 Task: Select the Central European Time as time zone for the schedule.
Action: Mouse moved to (340, 126)
Screenshot: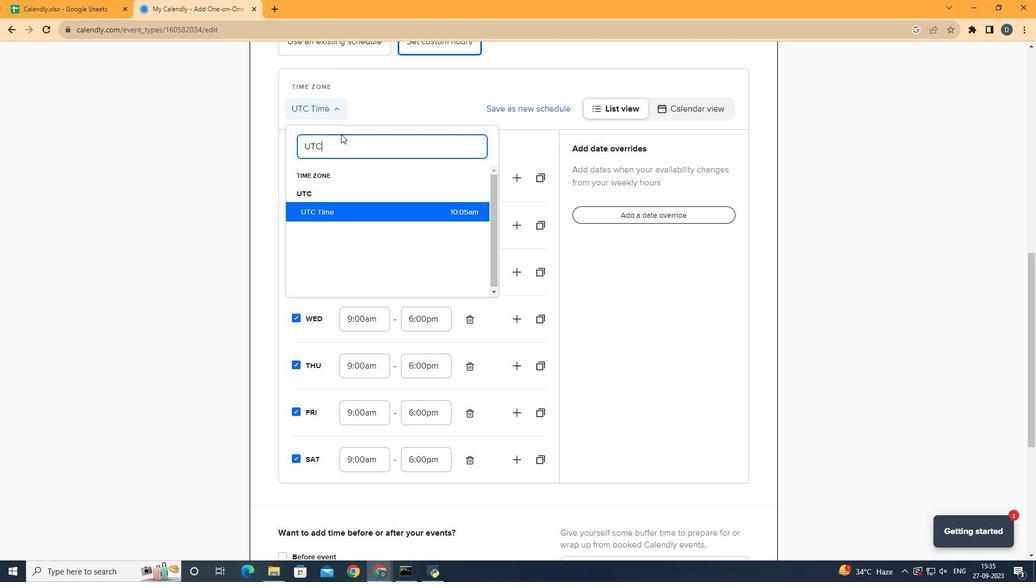 
Action: Mouse pressed left at (340, 126)
Screenshot: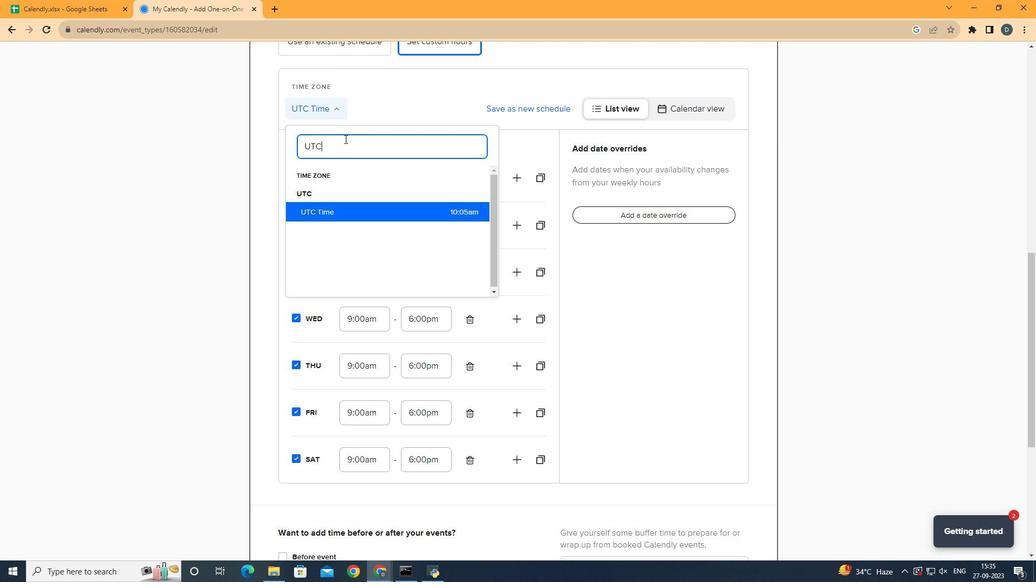 
Action: Mouse moved to (354, 139)
Screenshot: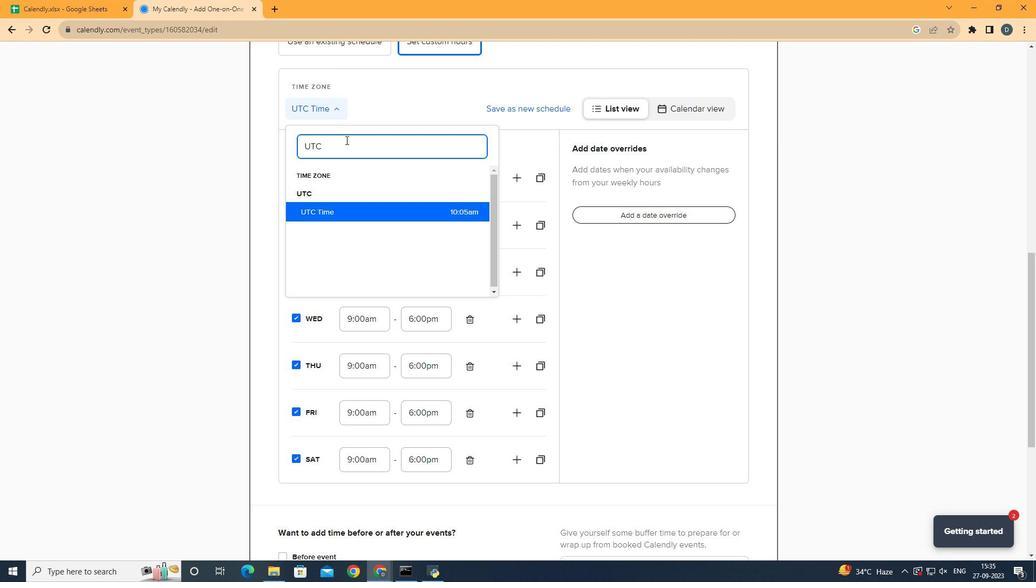 
Action: Mouse pressed left at (354, 139)
Screenshot: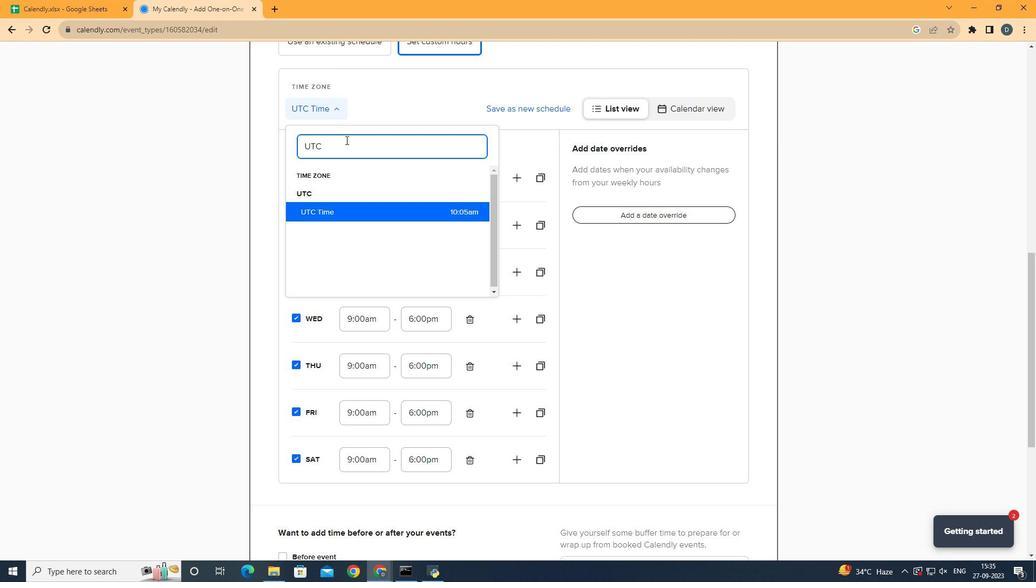 
Action: Key pressed <Key.backspace><Key.backspace><Key.backspace><Key.backspace><Key.backspace><Key.shift><Key.shift><Key.shift><Key.shift><Key.shift><Key.shift><Key.shift>Central<Key.space><Key.shift><Key.shift><Key.shift><Key.shift><Key.shift><Key.shift><Key.shift><Key.shift><Key.shift><Key.shift><Key.shift><Key.shift>Eur
Screenshot: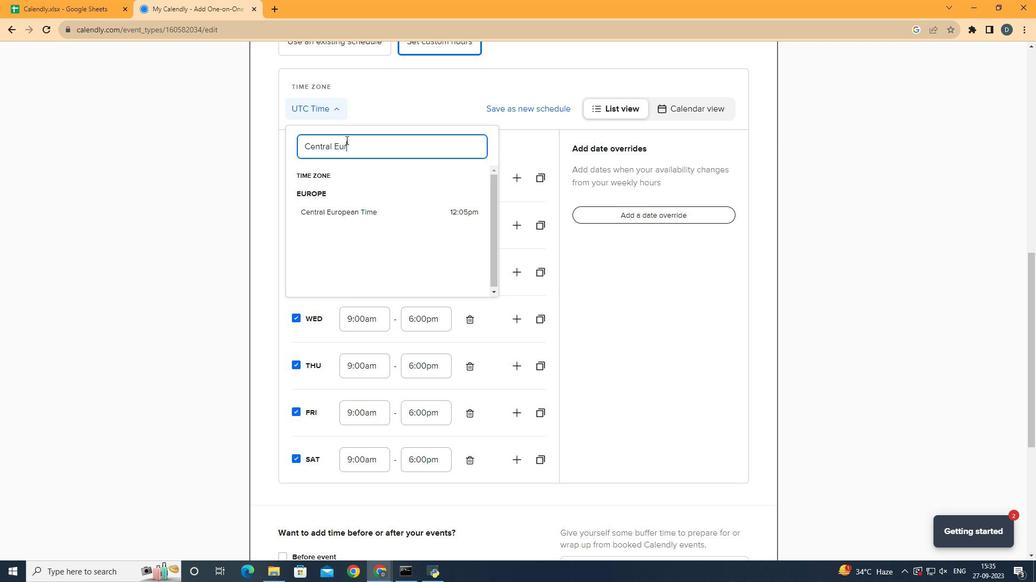 
Action: Mouse moved to (368, 171)
Screenshot: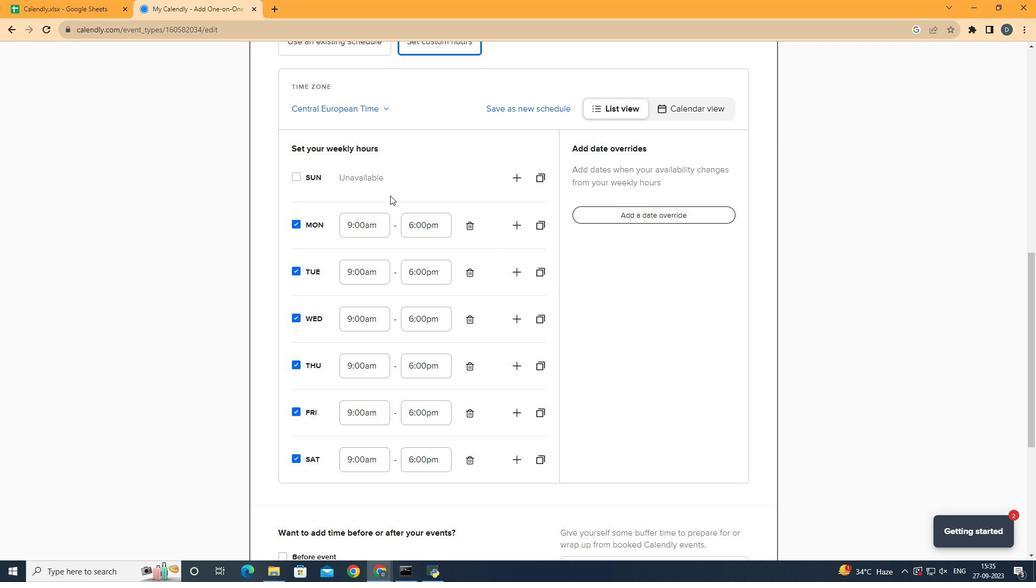 
Action: Mouse pressed left at (368, 171)
Screenshot: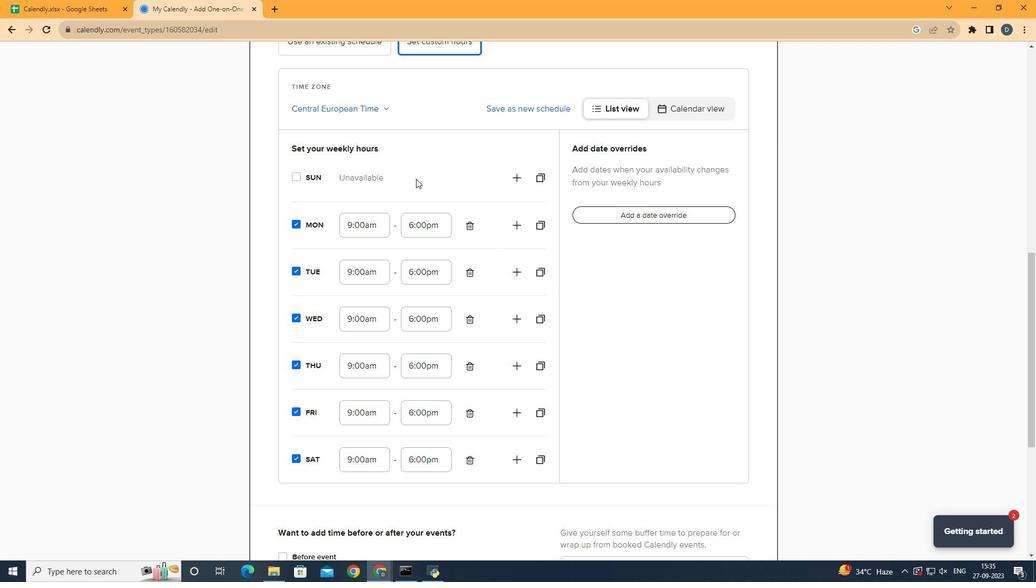 
Action: Mouse moved to (412, 143)
Screenshot: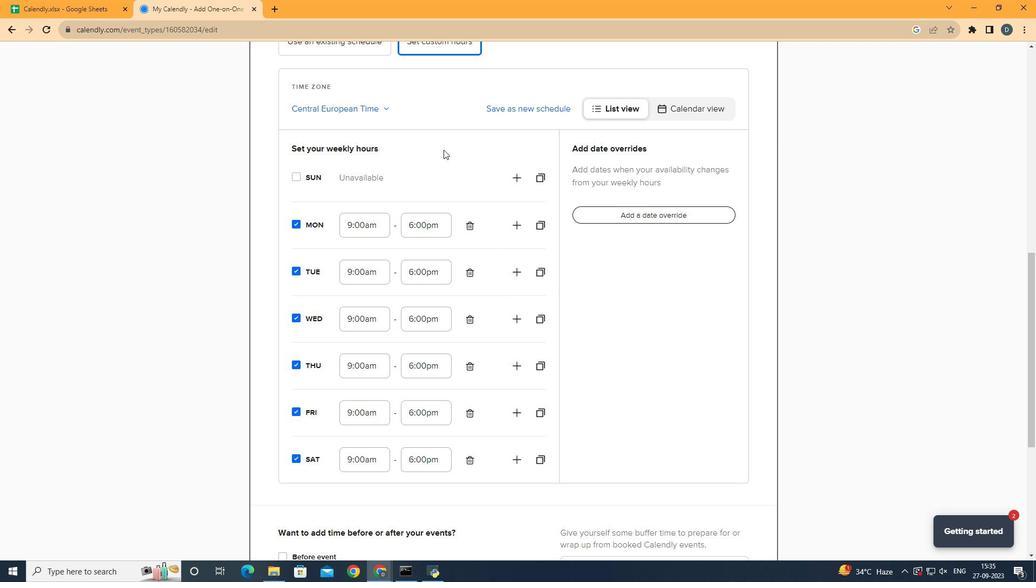 
